 Task: Write a program to calculate the volume of a cone.
Action: Mouse moved to (266, 115)
Screenshot: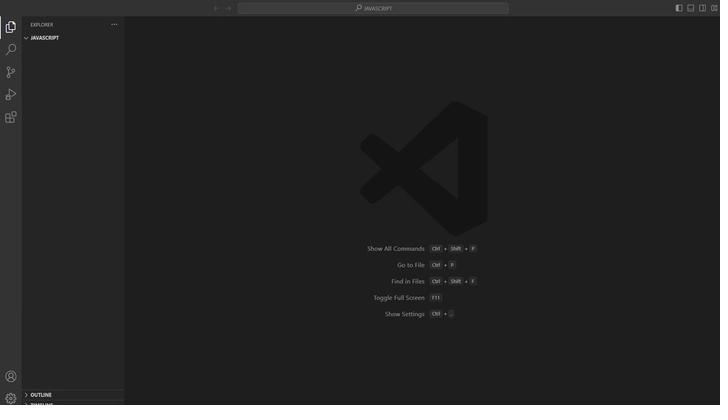 
Action: Mouse pressed left at (266, 115)
Screenshot: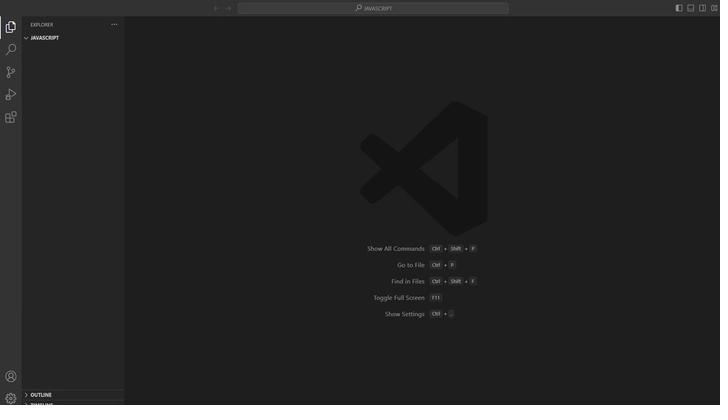 
Action: Mouse moved to (189, 78)
Screenshot: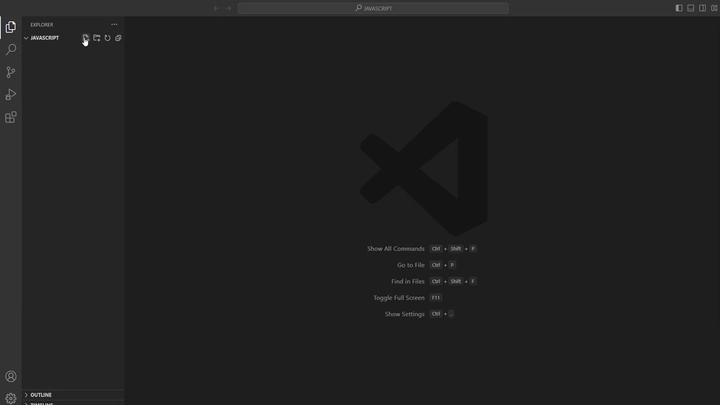 
Action: Mouse pressed left at (189, 78)
Screenshot: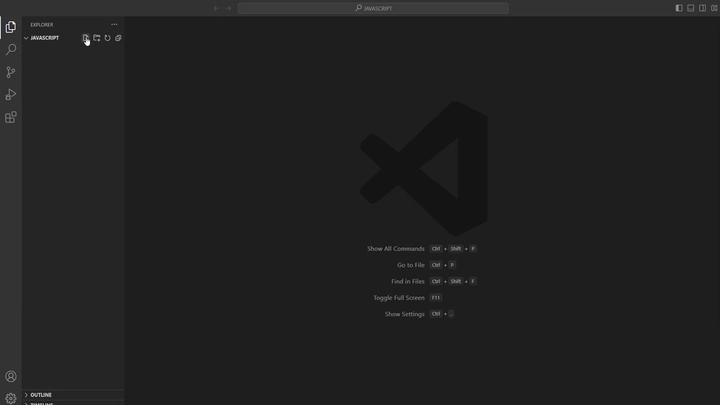 
Action: Mouse moved to (189, 80)
Screenshot: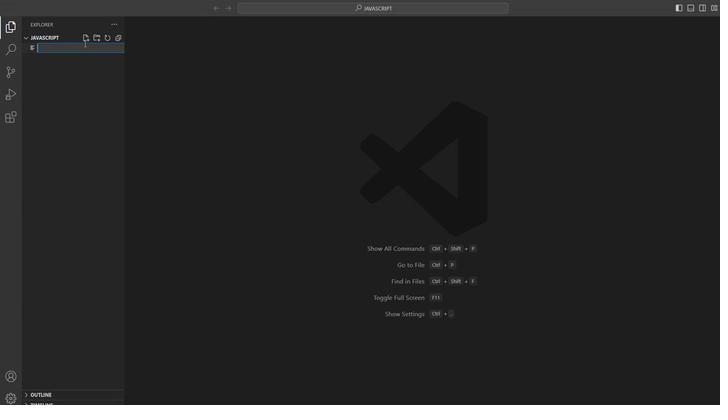 
Action: Mouse pressed left at (189, 80)
Screenshot: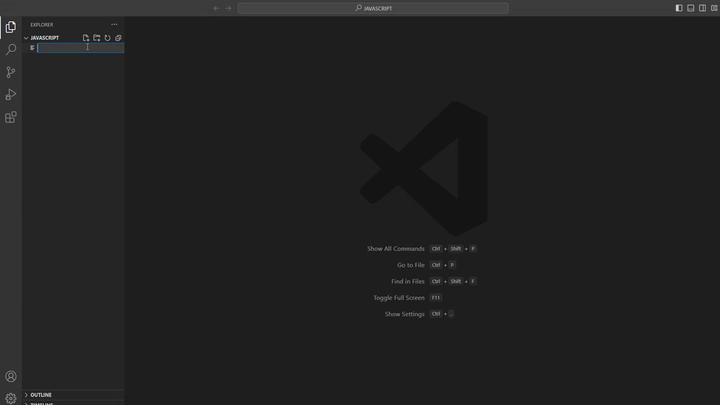 
Action: Mouse moved to (189, 80)
Screenshot: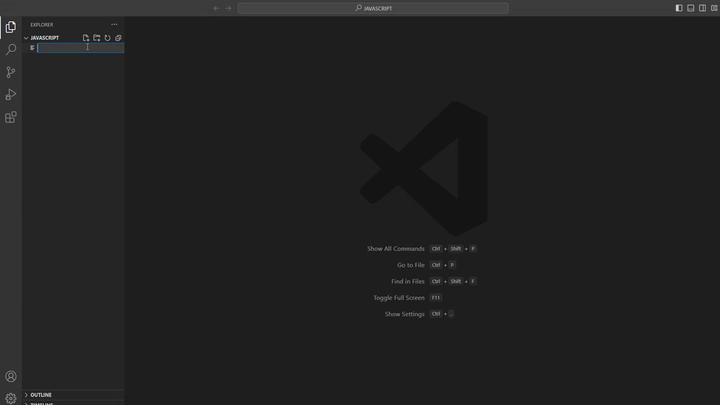 
Action: Key pressed cone<Key.shift_r>_volume.py<Key.enter>
Screenshot: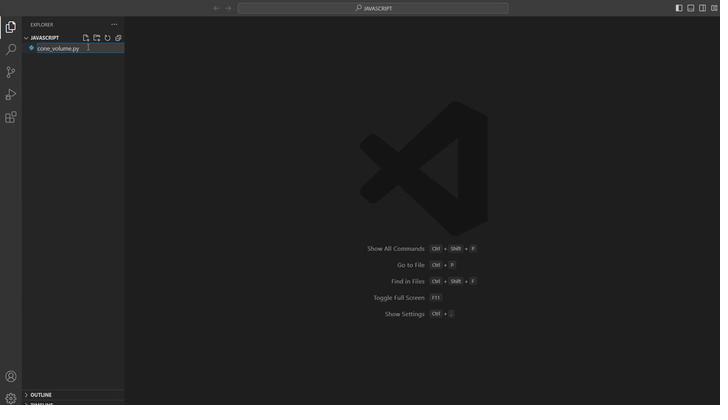 
Action: Mouse moved to (205, 88)
Screenshot: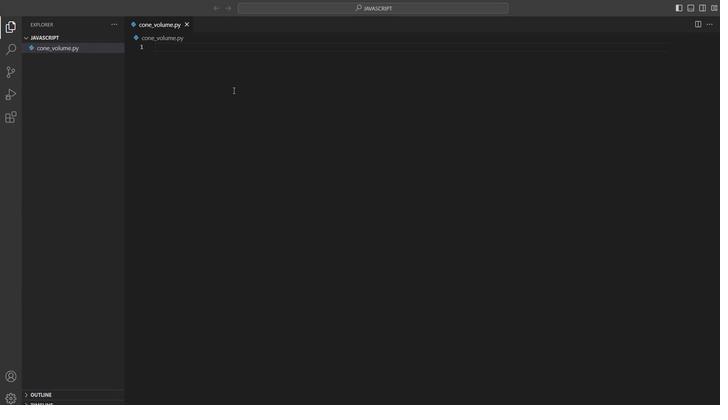 
Action: Mouse pressed left at (205, 88)
Screenshot: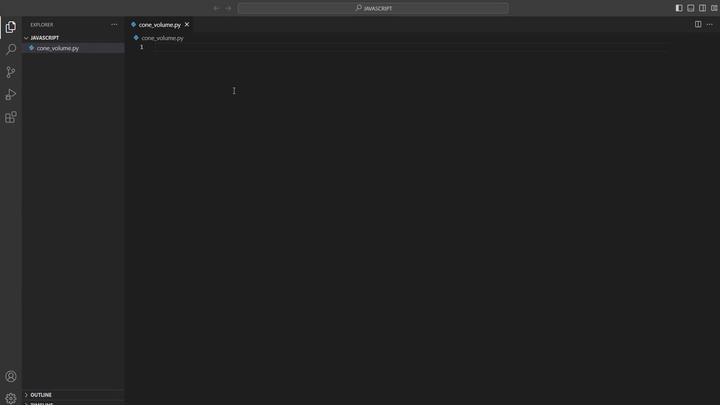 
Action: Key pressed import<Key.space>math<Key.enter><Key.enter>def<Key.space>cone<Key.shift_r>_volume<Key.shift_r>(radius,<Key.space>height<Key.right><Key.shift_r>:<Key.enter>c<Key.backspace>volume<Key.space>=<Key.space><Key.shift_r>(1/3<Key.right><Key.space>*<Key.space>math.pi<Key.space>*<Key.space><Key.shift_r>(radius**2<Key.right><Key.space>*<Key.space>height<Key.enter><Key.enter>return<Key.space>volume<Key.enter><Key.enter><Key.enter><Key.backspace>radius<Key.space>=<Key.space>float<Key.shift_r>(input<Key.shift_r>("<Key.shift>Enter<Key.space>the<Key.space>radius<Key.space>of<Key.space>the<Key.space>cone's<Key.space>base<Key.shift_r>:<Key.space><Key.right><Key.right><Key.right><Key.enter>height<Key.space>=<Key.space>float<Key.shift_r>(input<Key.shift_r>("<Key.shift>Enter<Key.space>the<Key.space>e<Key.backspace>height<Key.space>of<Key.space>the<Key.space>cone<Key.shift_r>:<Key.space><Key.right><Key.right><Key.right><Key.enter><Key.enter>result<Key.shift_r><Key.shift_r>_volume<Key.space>=<Key.space>cone<Key.shift_r>_volume<Key.shift_r>(radius,<Key.space>height<Key.right><Key.enter>print<Key.shift_r>(f<Key.shift_r>"<Key.shift>The<Key.space>volume<Key.space>of<Key.space>the<Key.space>cone<Key.space>is<Key.shift_r>:<Key.space><Key.shift_r>{result<Key.shift_r><Key.shift_r><Key.shift_r><Key.shift_r>_volume<Key.shift_r>:/<Key.backspace>.2f<Key.right><Key.space>cubic<Key.space>units.<Key.right><Key.right><Key.right>ctrl+S<'\x13'><Key.shift><Key.shift><Key.shift><Key.shift><Key.shift><Key.shift><Key.shift><Key.shift><Key.shift><<192>>python<Key.space>cone<Key.shift_r>_volune<Key.backspace><Key.backspace>me.py<Key.enter>15<Key.enter>12<Key.enter>
Screenshot: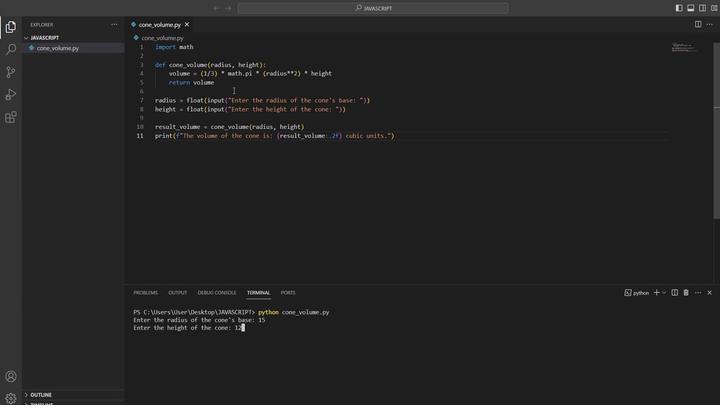 
Action: Mouse moved to (312, 97)
Screenshot: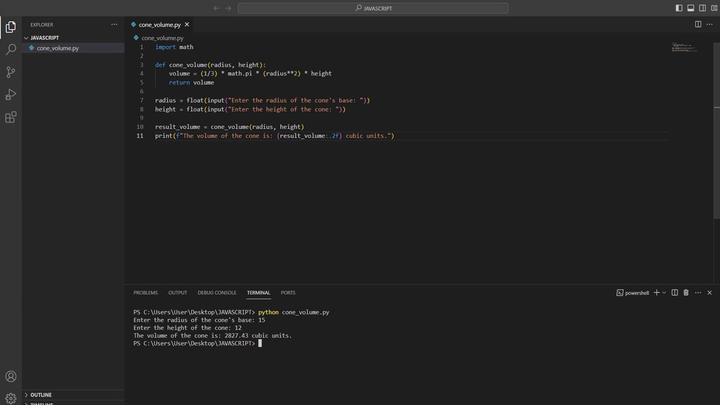 
Action: Mouse pressed left at (312, 97)
Screenshot: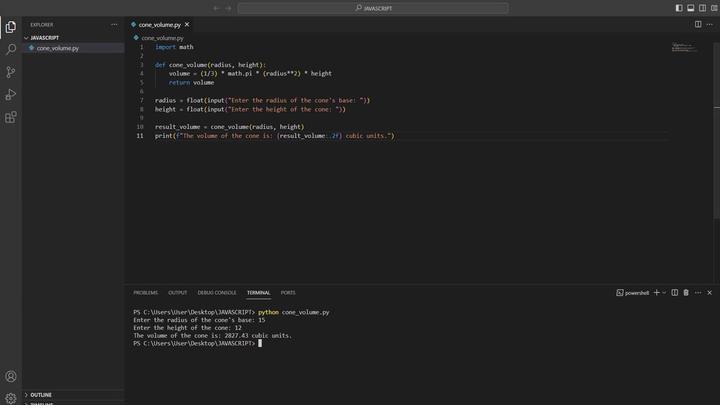 
Action: Mouse moved to (312, 97)
Screenshot: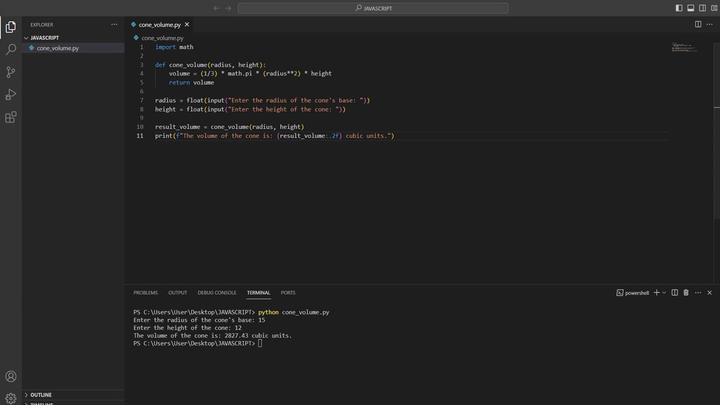 
